 Task: Change slide transition to flip.
Action: Mouse moved to (133, 74)
Screenshot: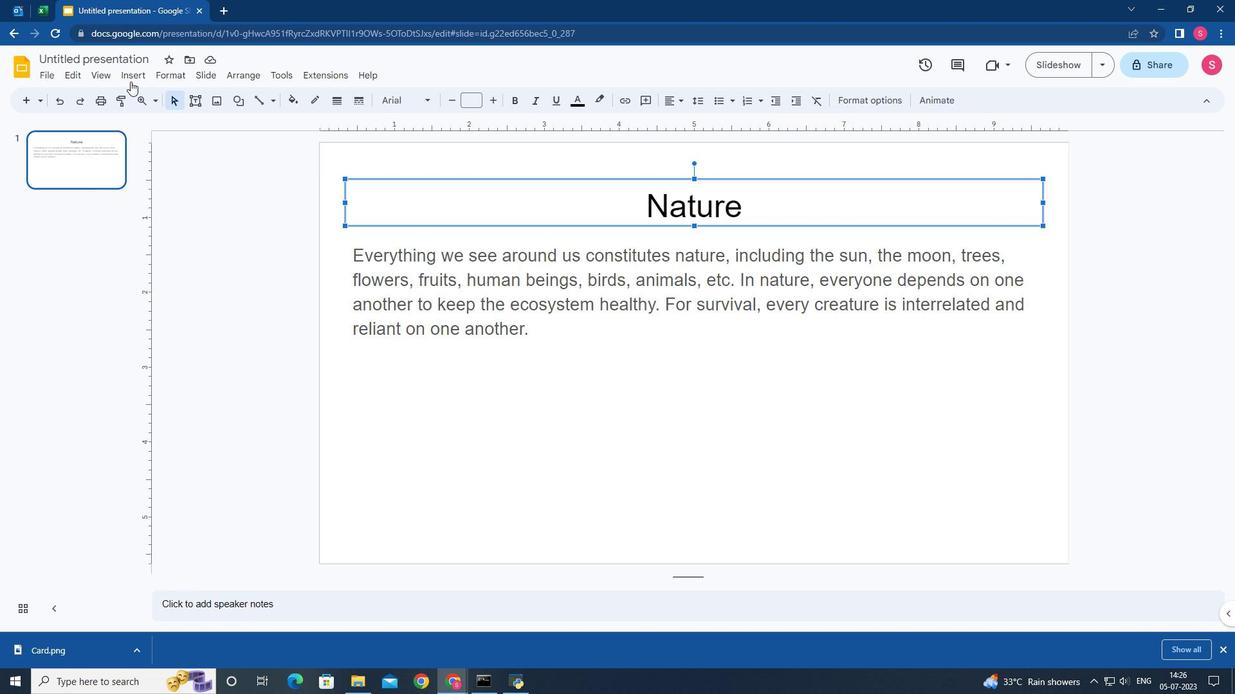 
Action: Mouse pressed left at (133, 74)
Screenshot: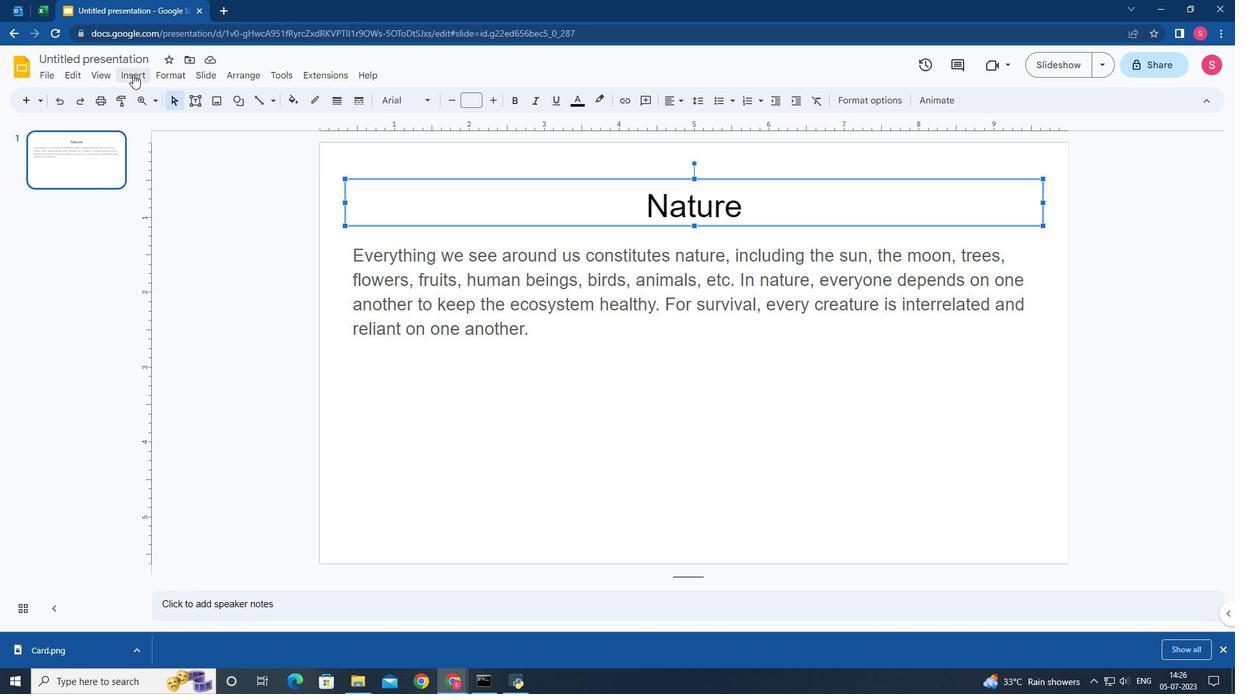 
Action: Mouse moved to (153, 330)
Screenshot: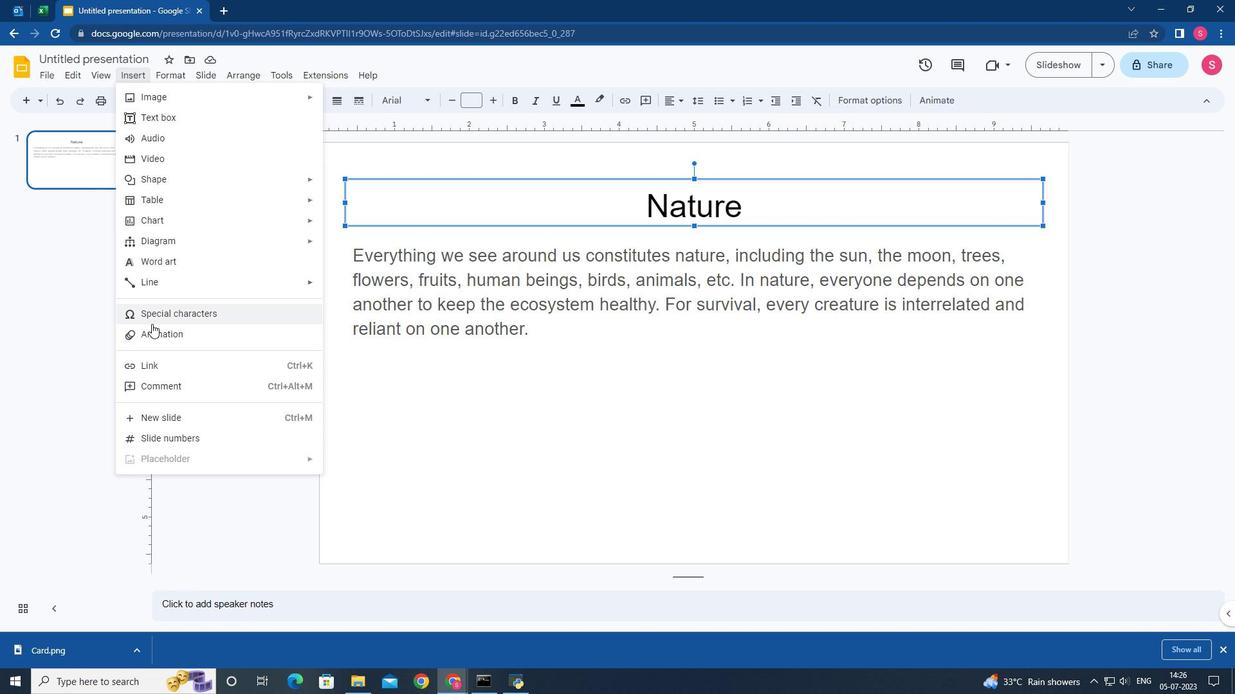 
Action: Mouse pressed left at (153, 330)
Screenshot: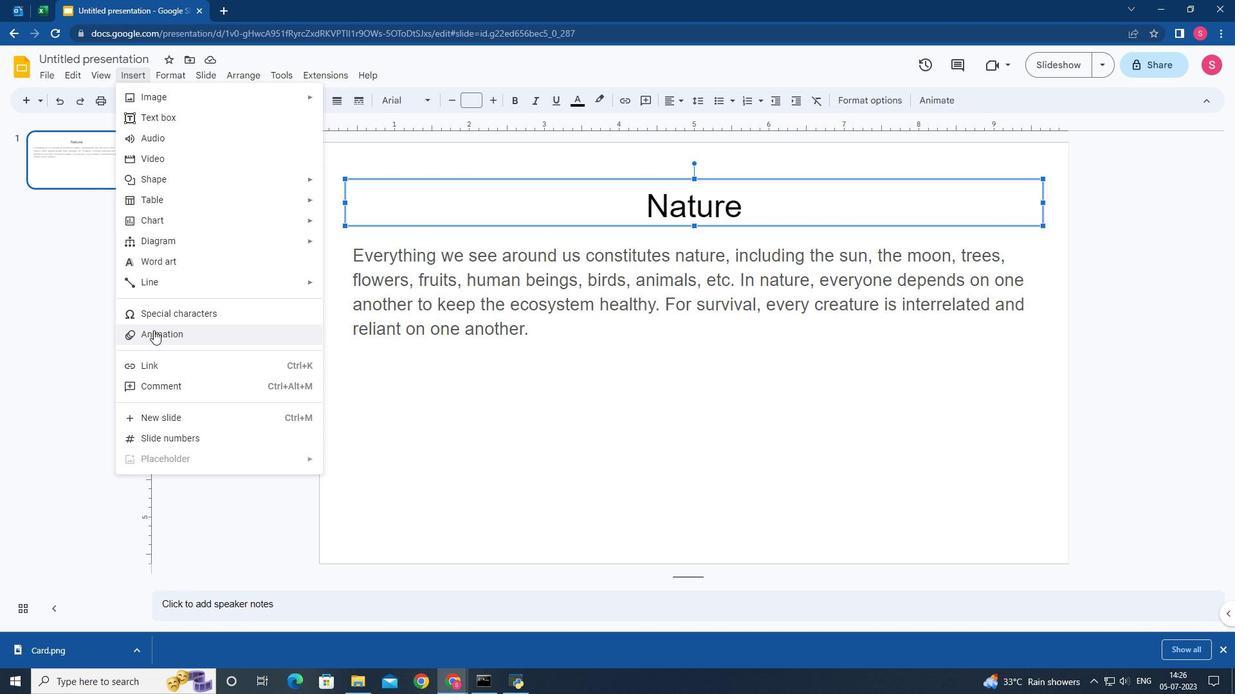 
Action: Mouse moved to (1083, 182)
Screenshot: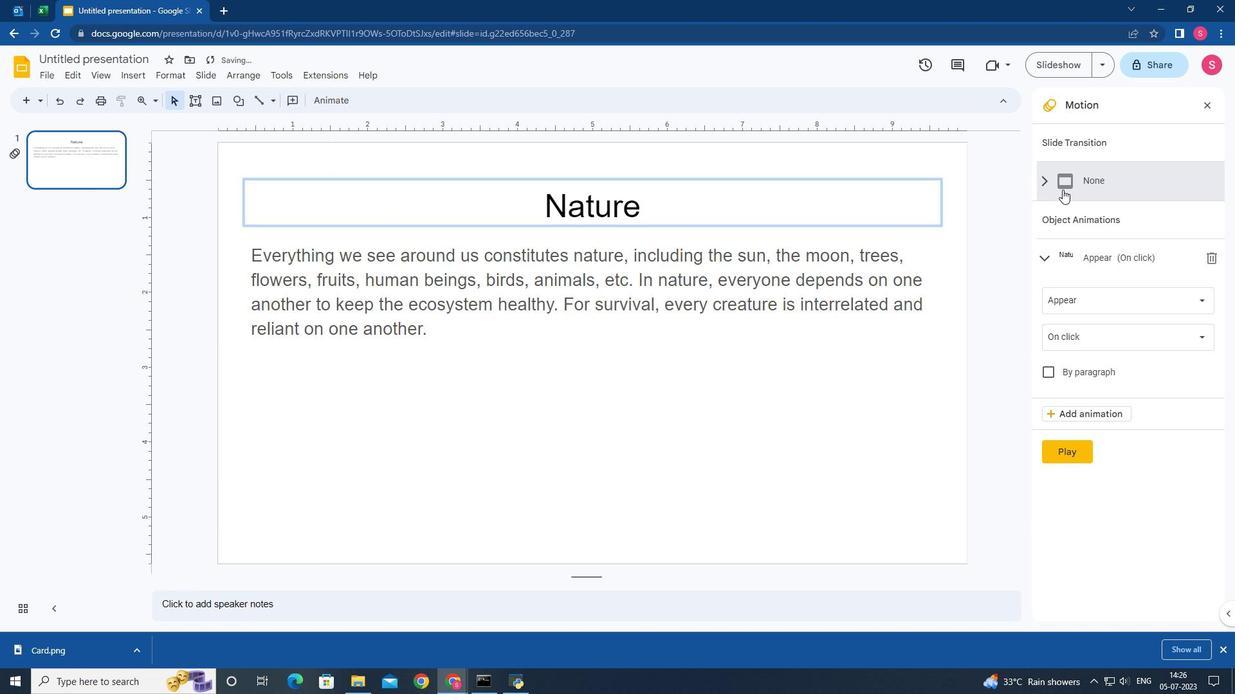 
Action: Mouse pressed left at (1083, 182)
Screenshot: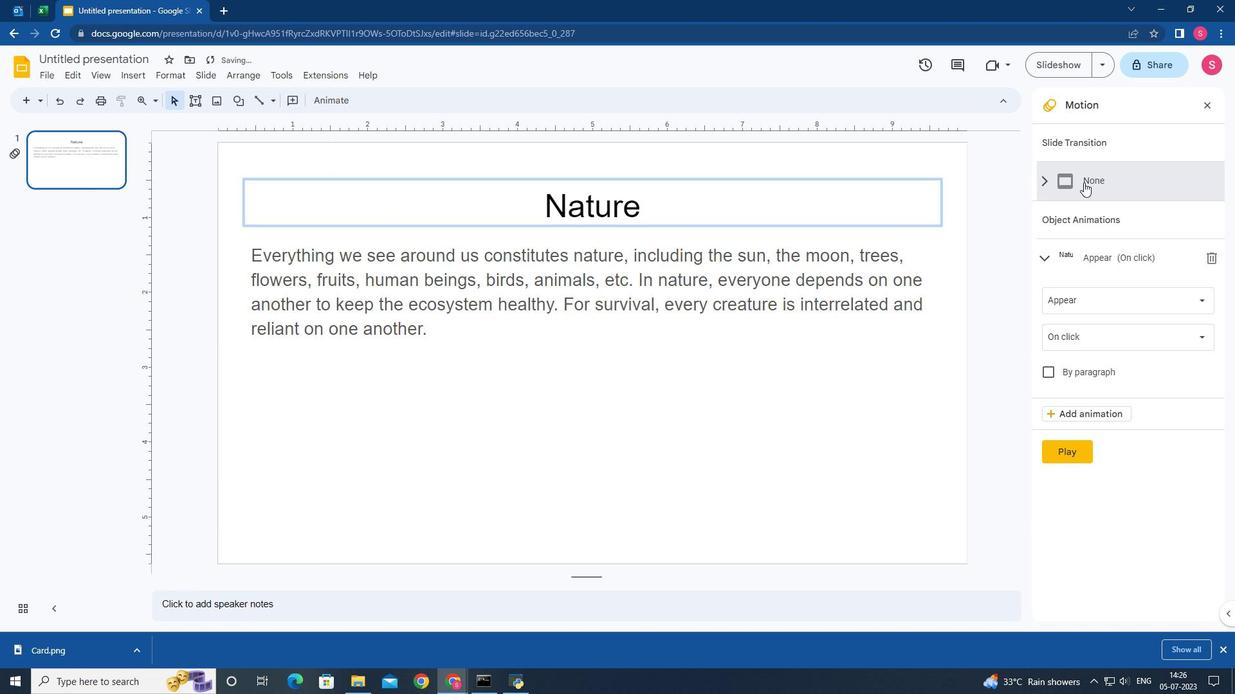 
Action: Mouse moved to (1090, 219)
Screenshot: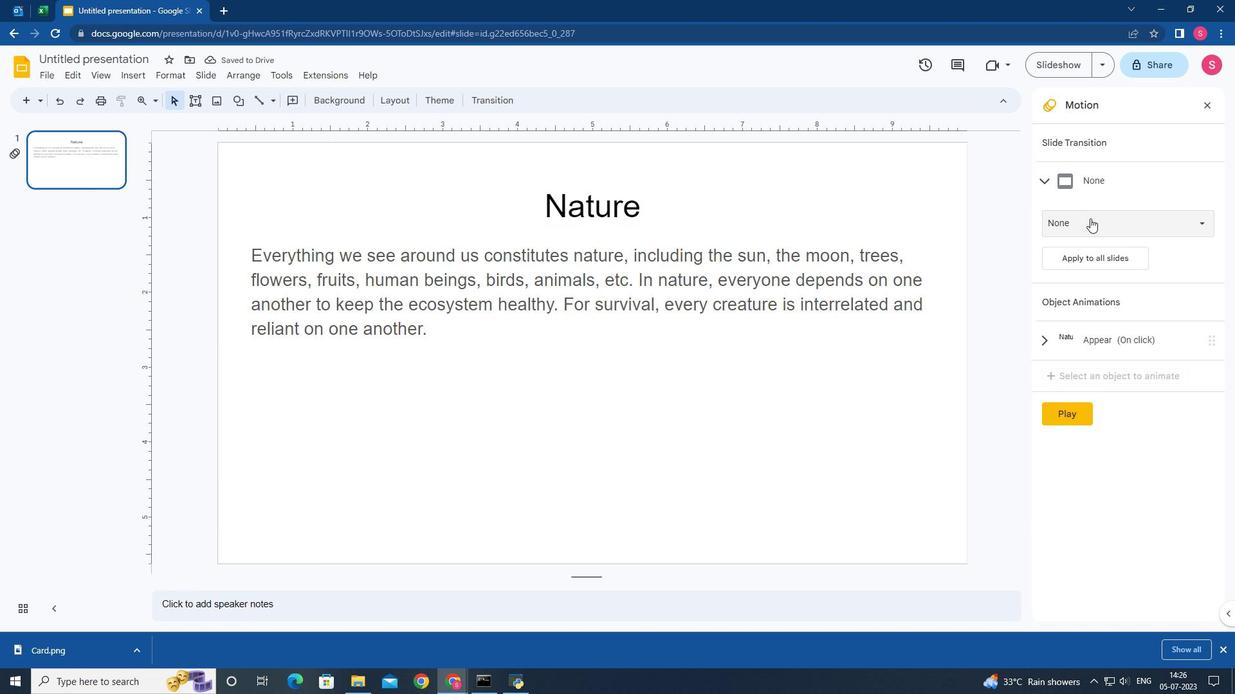 
Action: Mouse pressed left at (1090, 219)
Screenshot: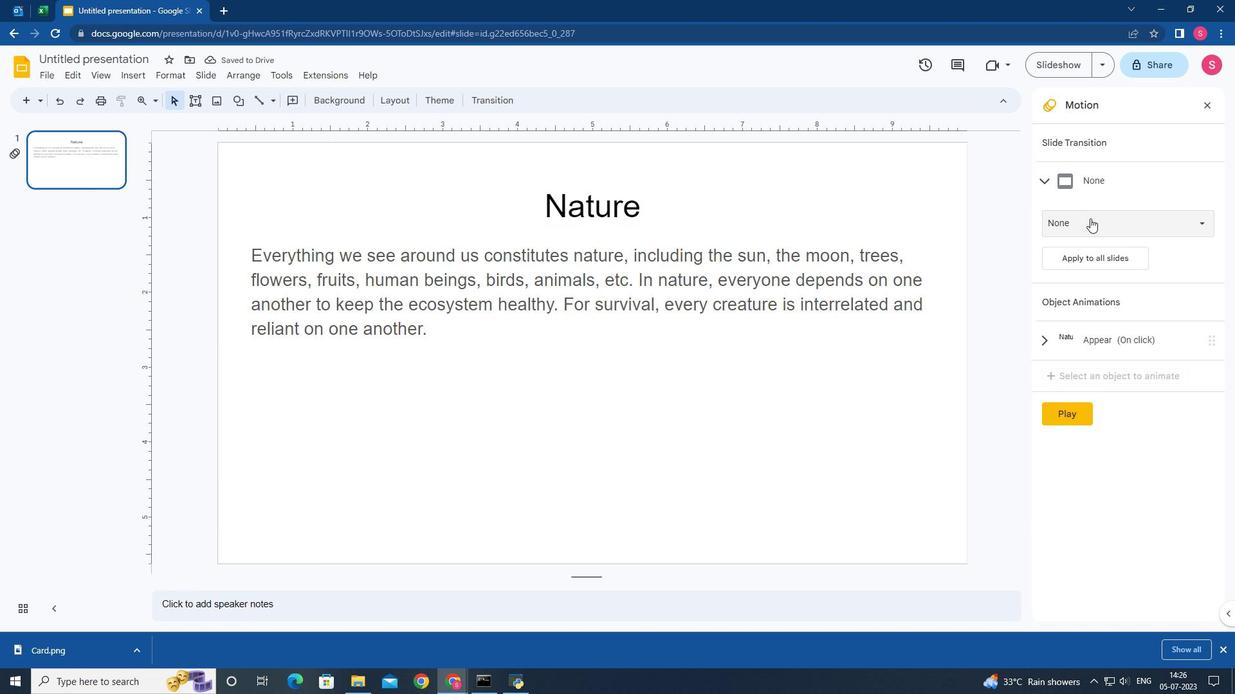 
Action: Mouse moved to (1087, 348)
Screenshot: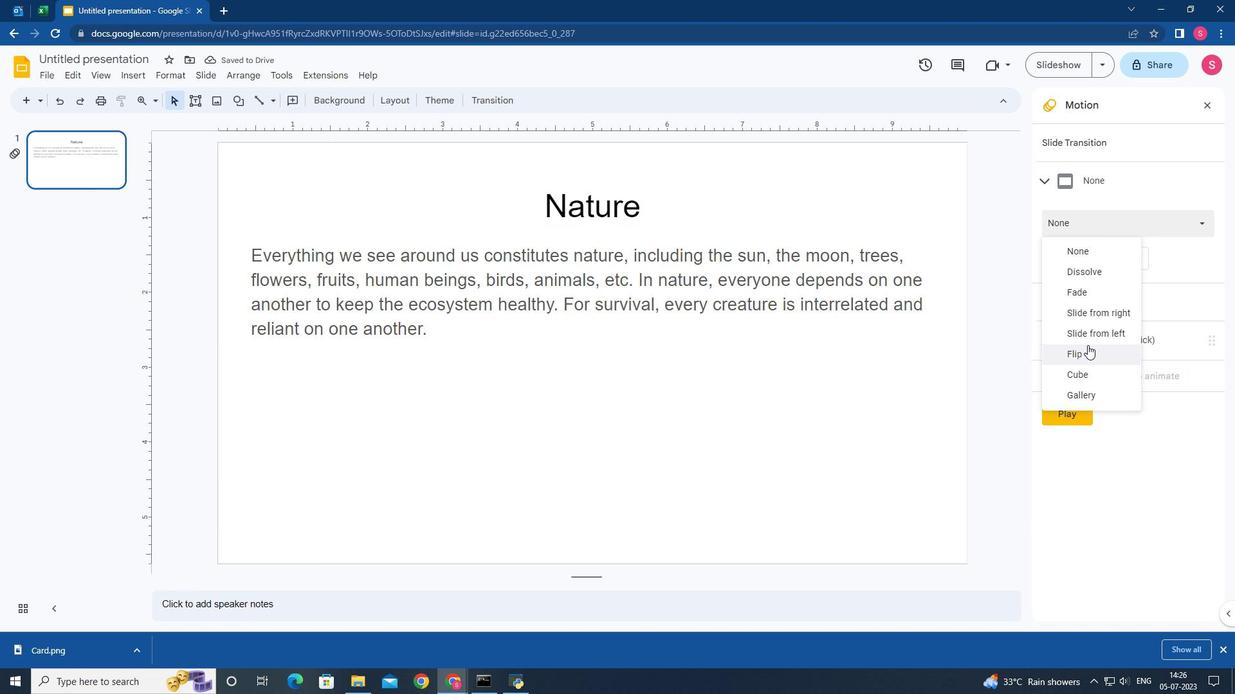 
Action: Mouse pressed left at (1087, 348)
Screenshot: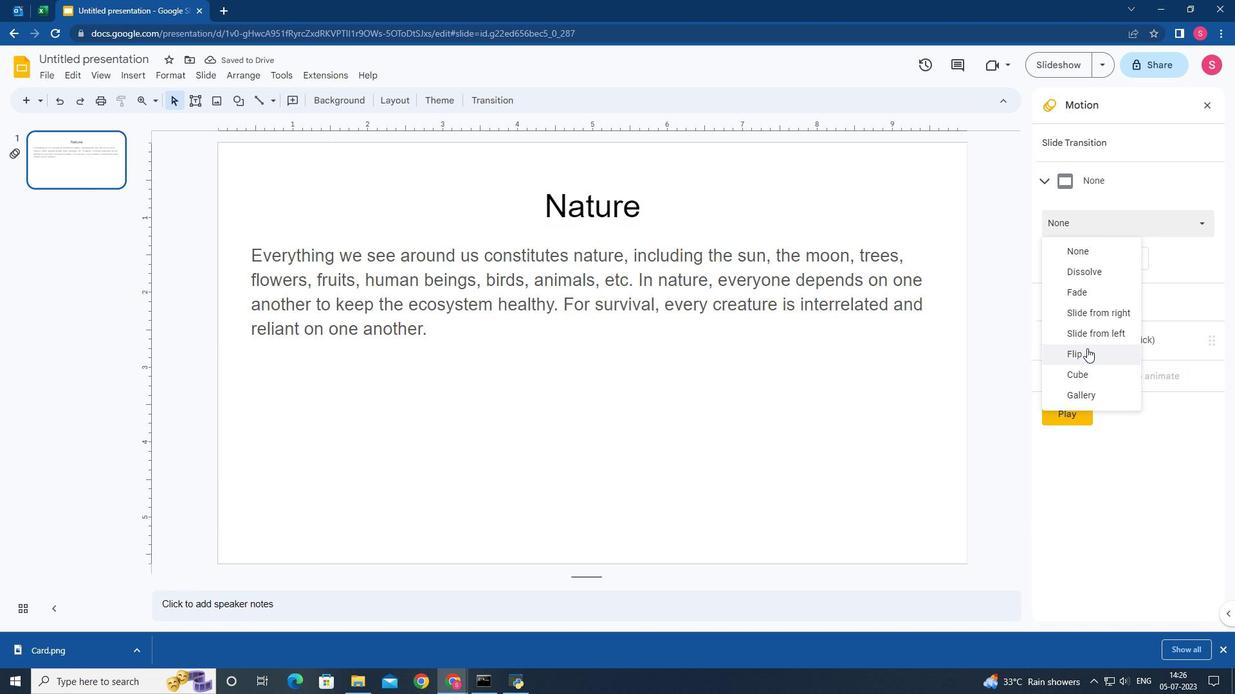 
Action: Mouse moved to (790, 365)
Screenshot: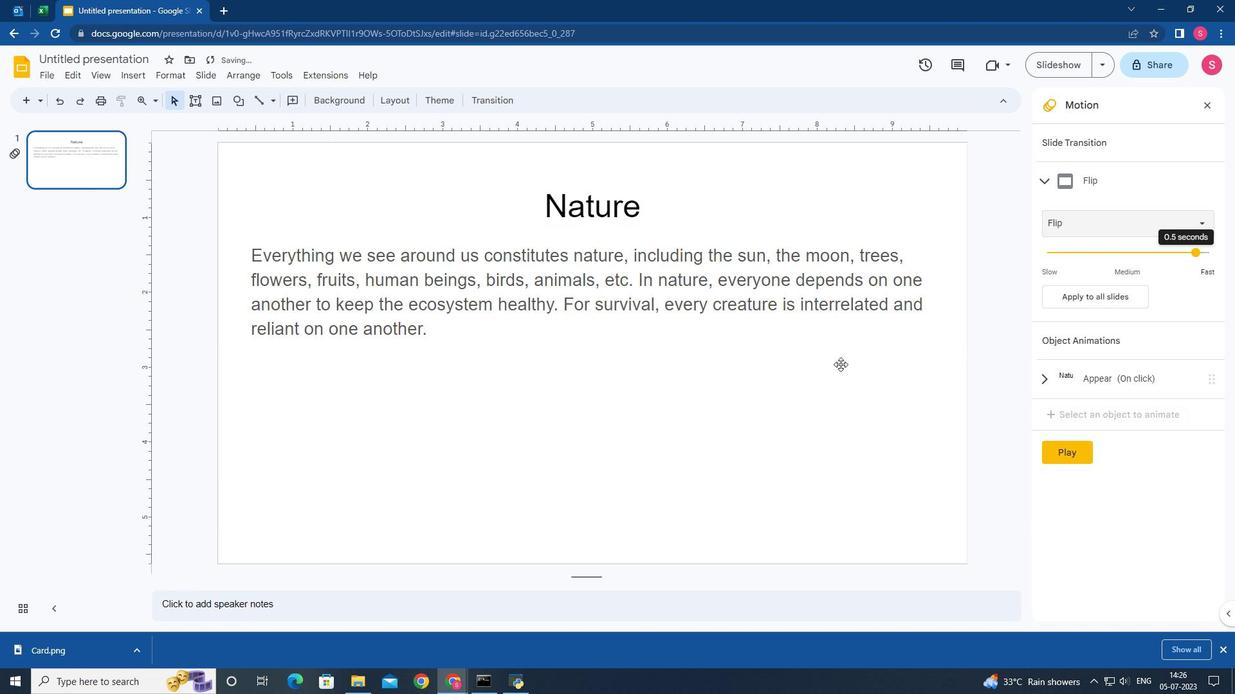 
